 Task: Plan a team-building charity run for the 21st at 8 AM.
Action: Mouse moved to (43, 68)
Screenshot: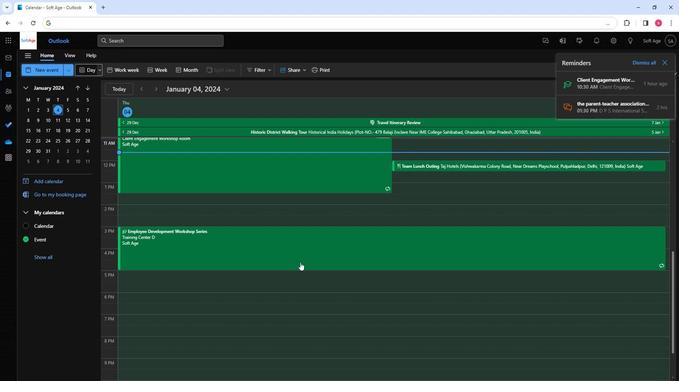
Action: Mouse pressed left at (43, 68)
Screenshot: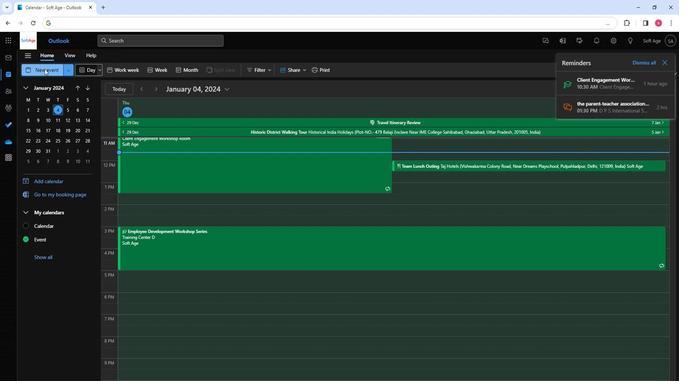 
Action: Mouse moved to (195, 117)
Screenshot: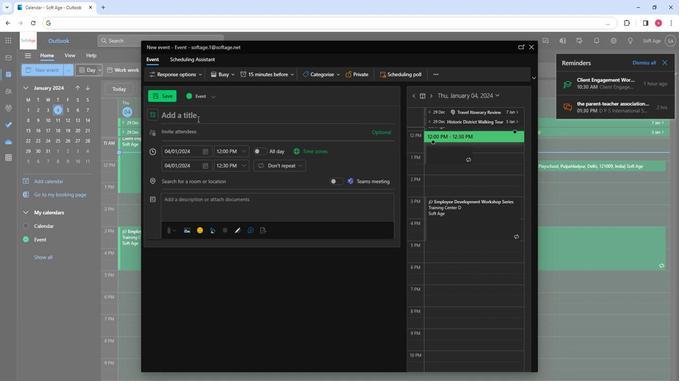 
Action: Key pressed <Key.shift>Team-<Key.shift>Buui<Key.backspace><Key.backspace>ilding<Key.space><Key.shift>Charity<Key.space><Key.shift>Run
Screenshot: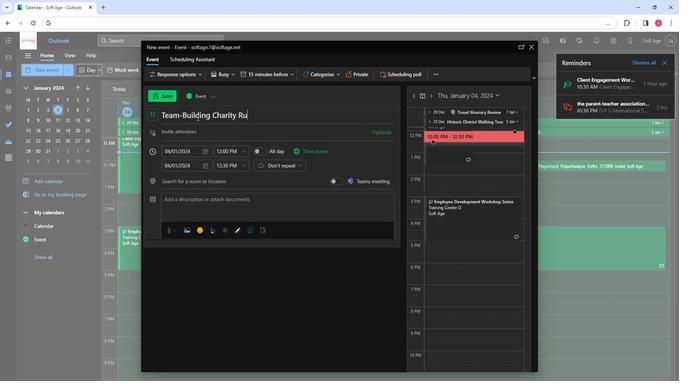 
Action: Mouse moved to (227, 134)
Screenshot: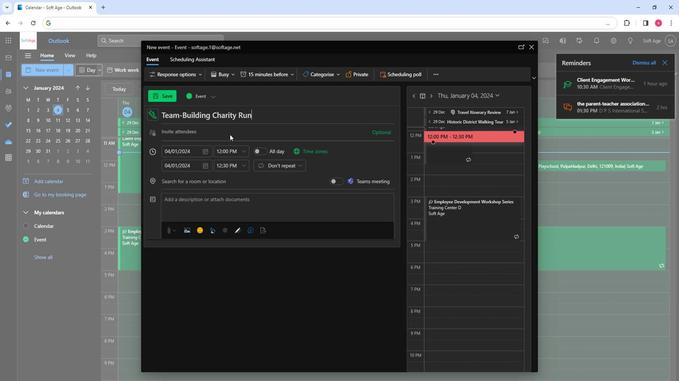 
Action: Mouse pressed left at (227, 134)
Screenshot: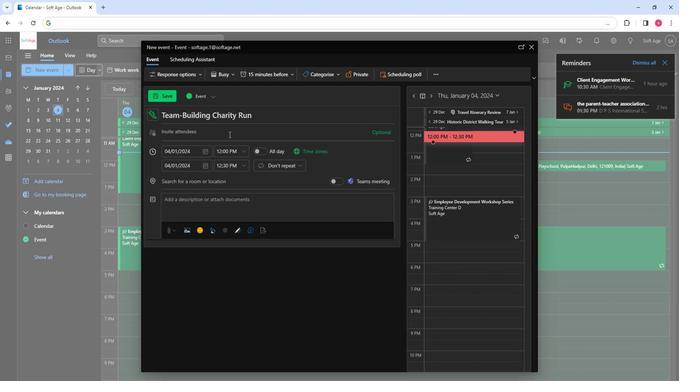 
Action: Key pressed so
Screenshot: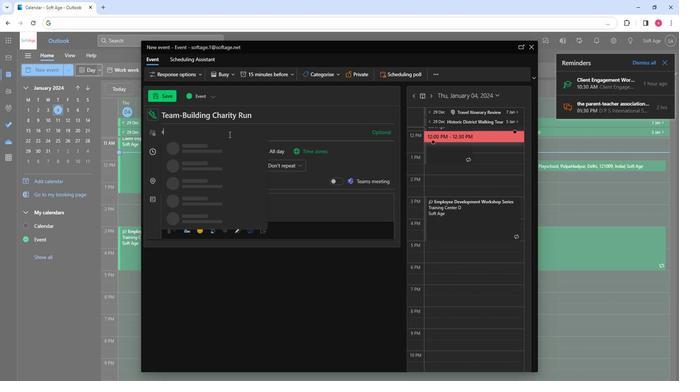 
Action: Mouse moved to (211, 170)
Screenshot: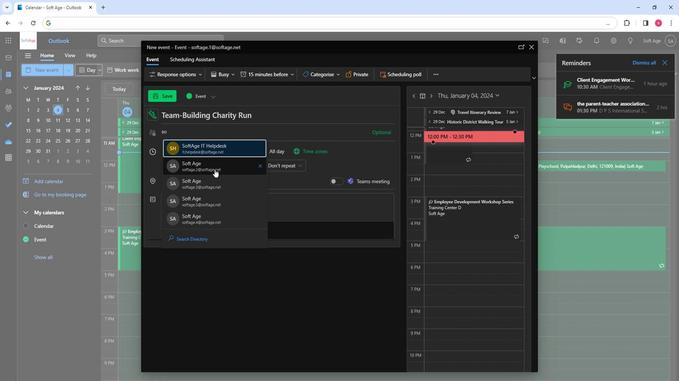 
Action: Mouse pressed left at (211, 170)
Screenshot: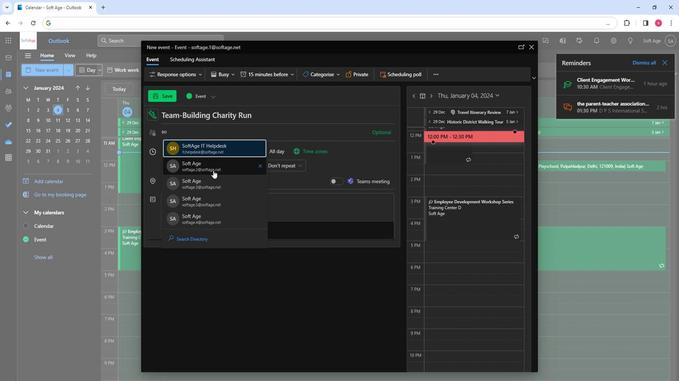 
Action: Key pressed so
Screenshot: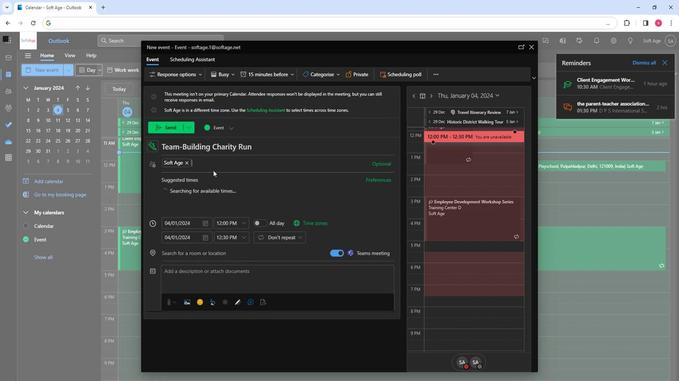
Action: Mouse moved to (227, 210)
Screenshot: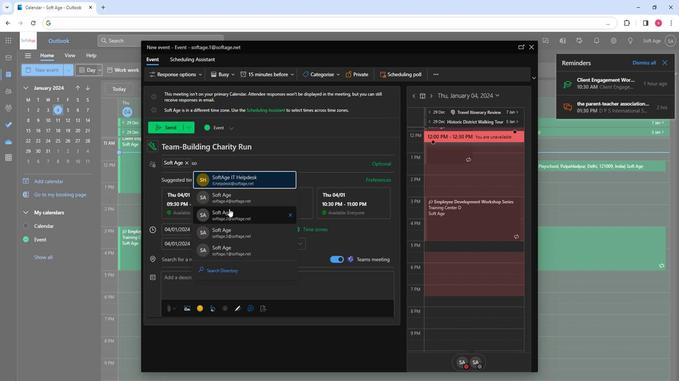 
Action: Mouse pressed left at (227, 210)
Screenshot: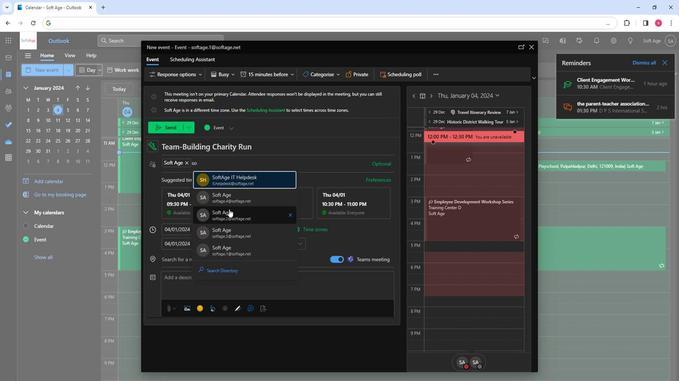 
Action: Mouse moved to (205, 229)
Screenshot: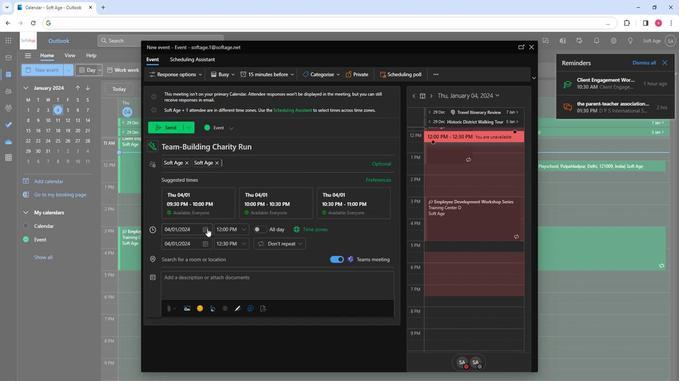 
Action: Mouse pressed left at (205, 229)
Screenshot: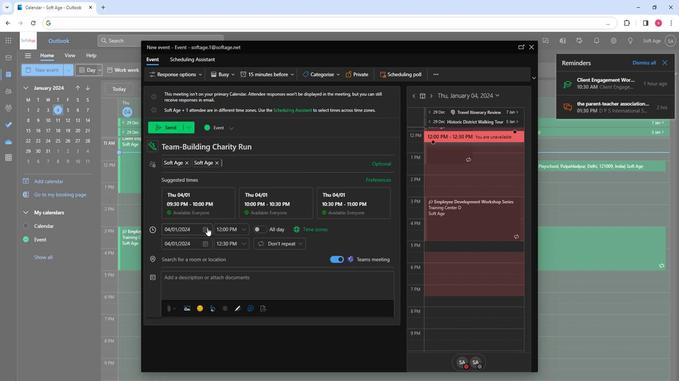 
Action: Mouse moved to (213, 268)
Screenshot: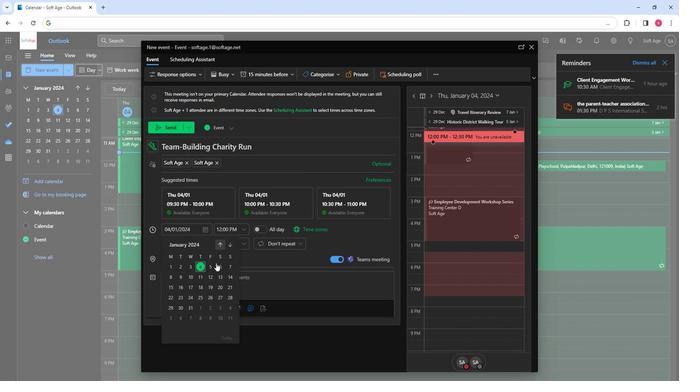 
Action: Mouse scrolled (213, 268) with delta (0, 0)
Screenshot: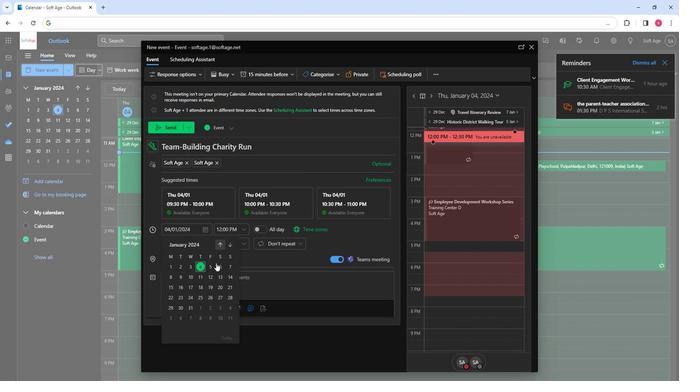
Action: Mouse moved to (213, 280)
Screenshot: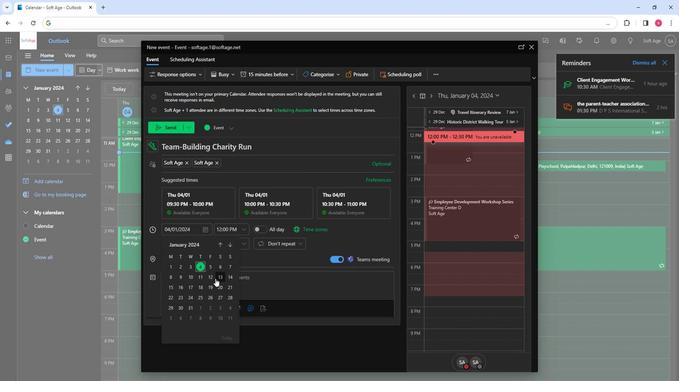 
Action: Mouse scrolled (213, 279) with delta (0, 0)
Screenshot: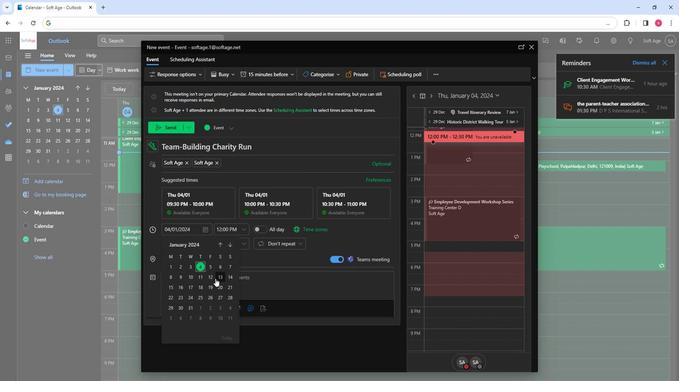 
Action: Mouse moved to (229, 288)
Screenshot: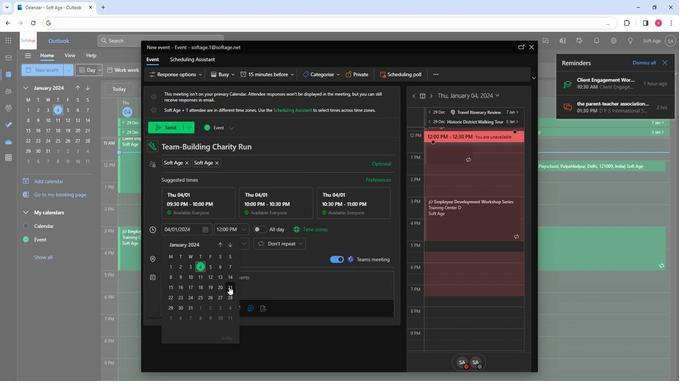 
Action: Mouse pressed left at (229, 288)
Screenshot: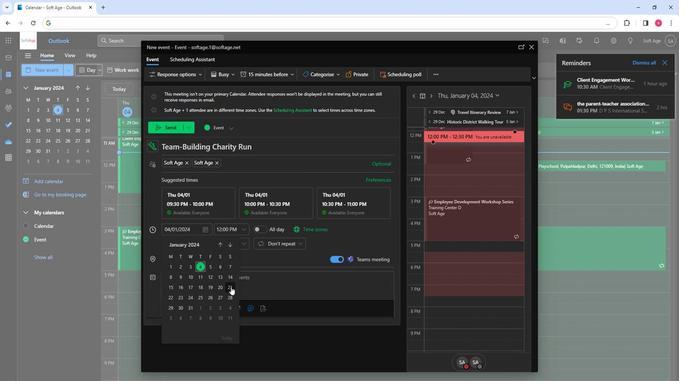 
Action: Mouse moved to (243, 231)
Screenshot: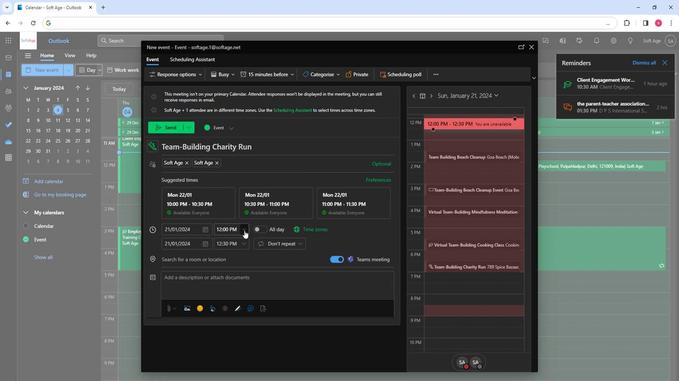 
Action: Mouse pressed left at (243, 231)
Screenshot: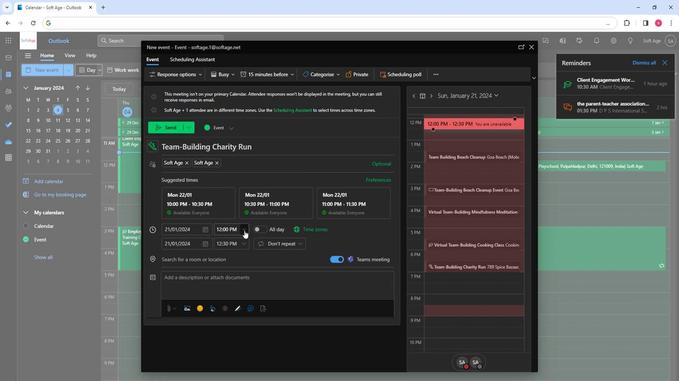
Action: Mouse moved to (231, 270)
Screenshot: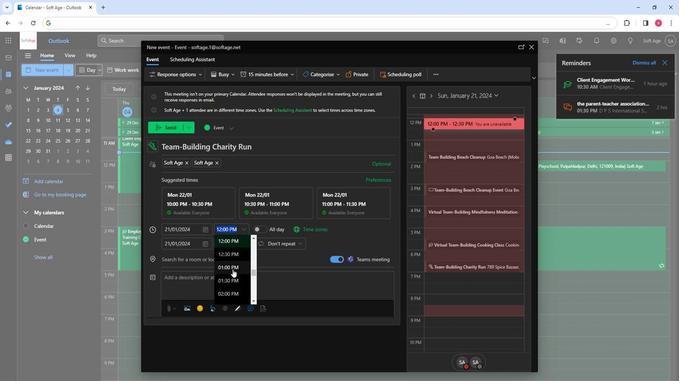 
Action: Mouse scrolled (231, 270) with delta (0, 0)
Screenshot: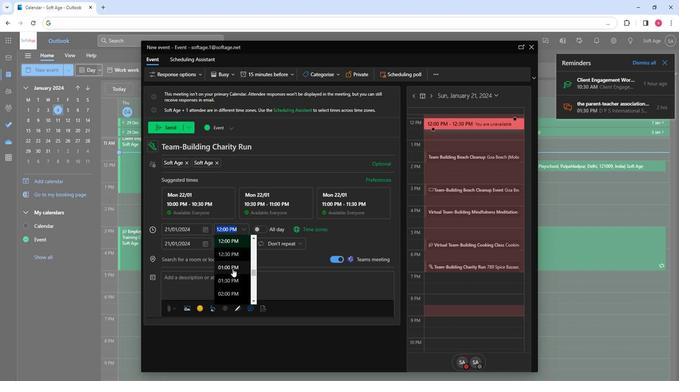 
Action: Mouse moved to (233, 270)
Screenshot: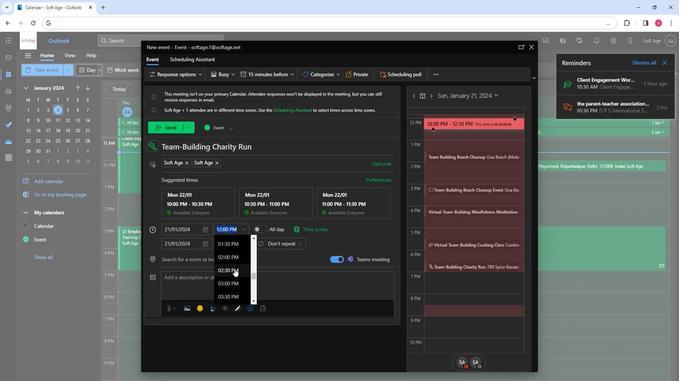 
Action: Mouse scrolled (233, 270) with delta (0, 0)
Screenshot: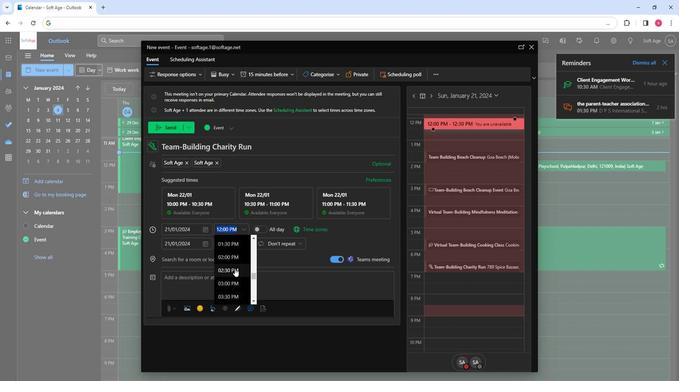 
Action: Mouse scrolled (233, 270) with delta (0, 0)
Screenshot: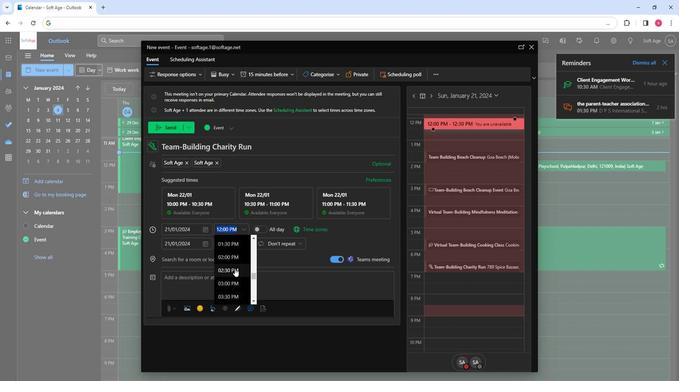 
Action: Mouse scrolled (233, 270) with delta (0, 0)
Screenshot: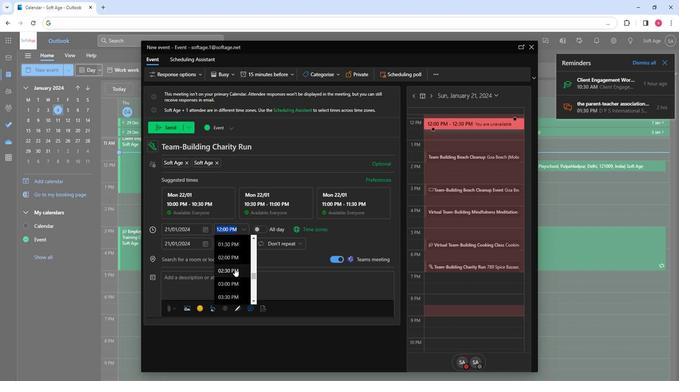 
Action: Mouse scrolled (233, 270) with delta (0, 0)
Screenshot: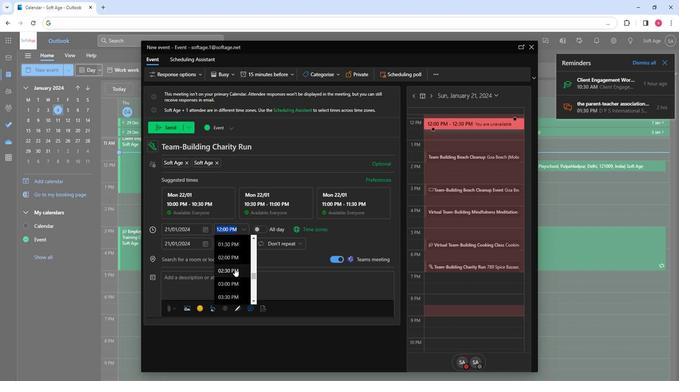 
Action: Mouse scrolled (233, 270) with delta (0, 0)
Screenshot: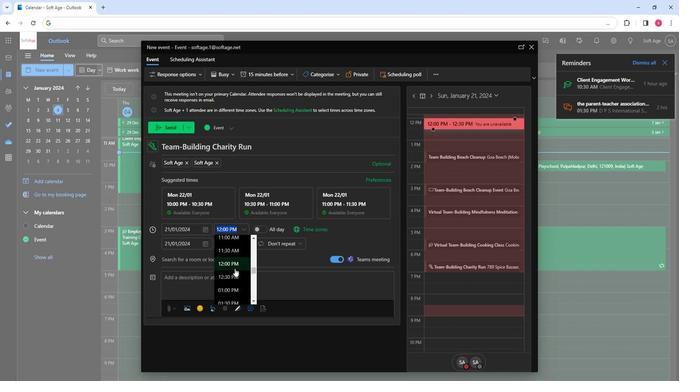 
Action: Mouse moved to (229, 283)
Screenshot: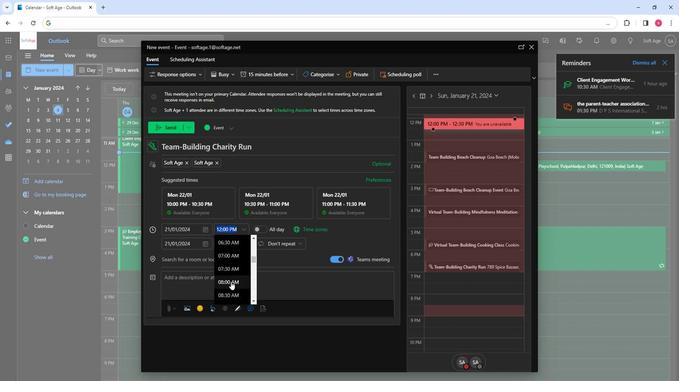 
Action: Mouse pressed left at (229, 283)
Screenshot: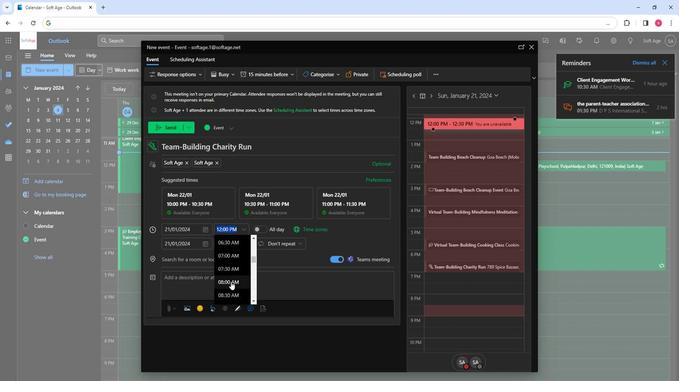 
Action: Mouse moved to (200, 257)
Screenshot: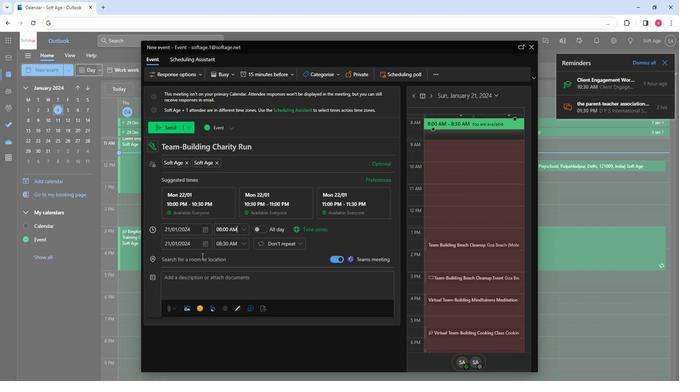 
Action: Mouse pressed left at (200, 257)
Screenshot: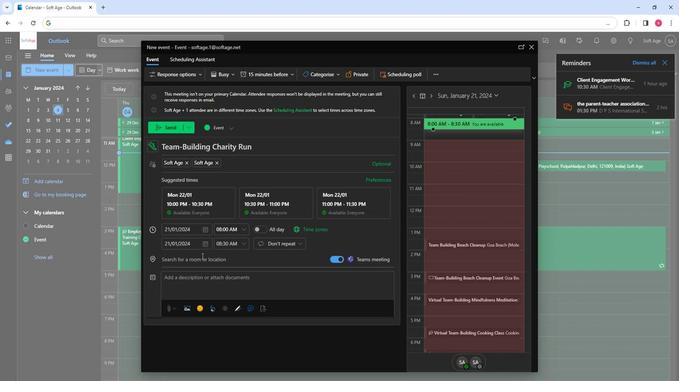 
Action: Mouse moved to (210, 222)
Screenshot: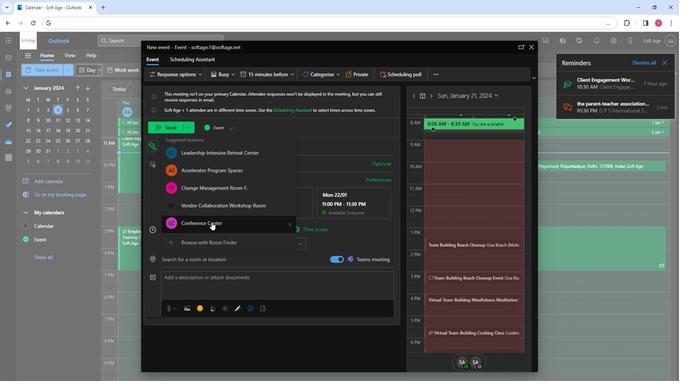 
Action: Mouse pressed left at (210, 222)
Screenshot: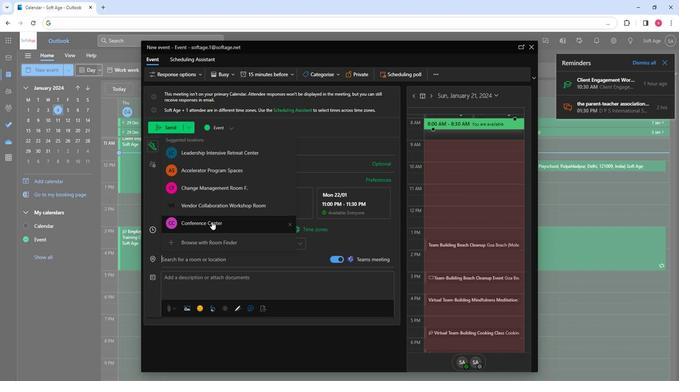 
Action: Mouse moved to (189, 284)
Screenshot: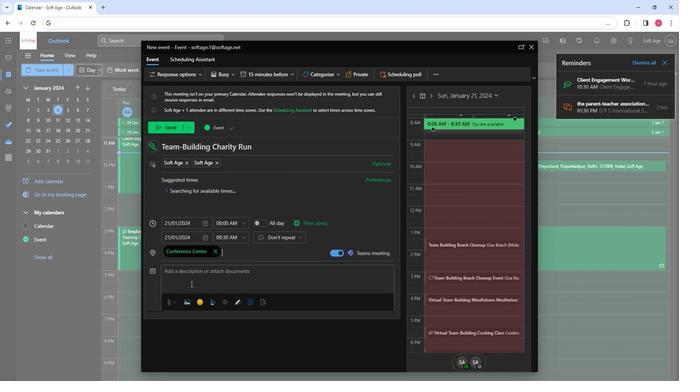 
Action: Mouse pressed left at (189, 284)
Screenshot: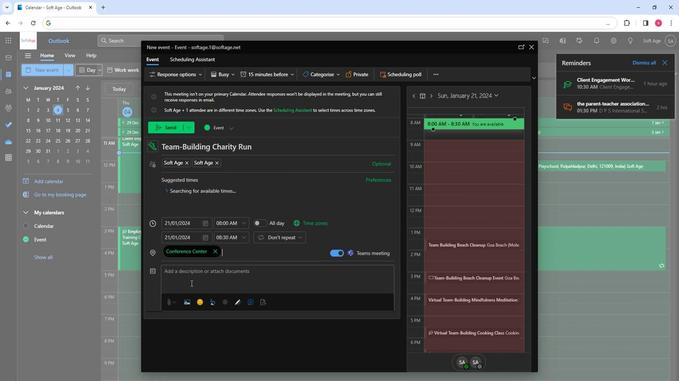 
Action: Mouse moved to (189, 284)
Screenshot: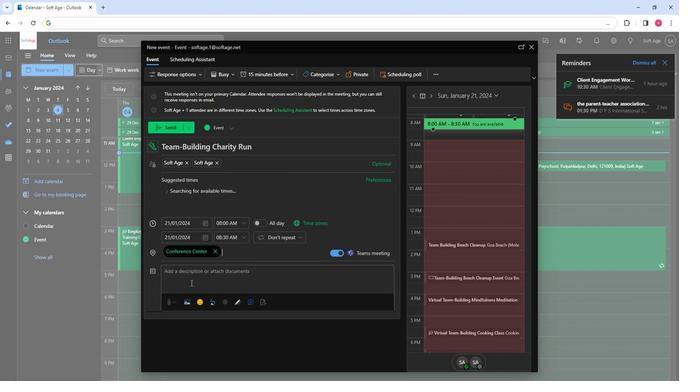 
Action: Key pressed <Key.shift>Unite<Key.space>a<Key.backspace>do<Key.backspace><Key.backspace>for<Key.space>a<Key.space>purpose<Key.space>with<Key.space>a<Key.space>team-building<Key.space>charity<Key.space>run.<Key.space><Key.shift>Foster<Key.space>camaraderie,<Key.space>promote<Key.space>wellness,<Key.space>and<Key.space>make<Key.space>a<Key.space>positive<Key.space>impact<Key.space>by<Key.space>collectively<Key.space>supppo<Key.backspace><Key.backspace>orting<Key.space>a<Key.space>charitable<Key.space>cause<Key.space>through<Key.space>a<Key.space>meaning<Key.space>run.
Screenshot: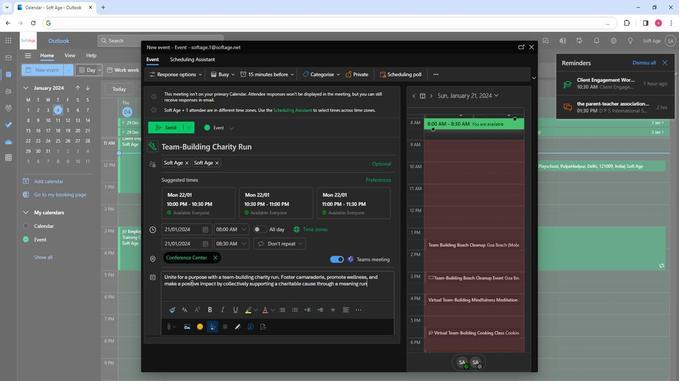 
Action: Mouse moved to (222, 287)
Screenshot: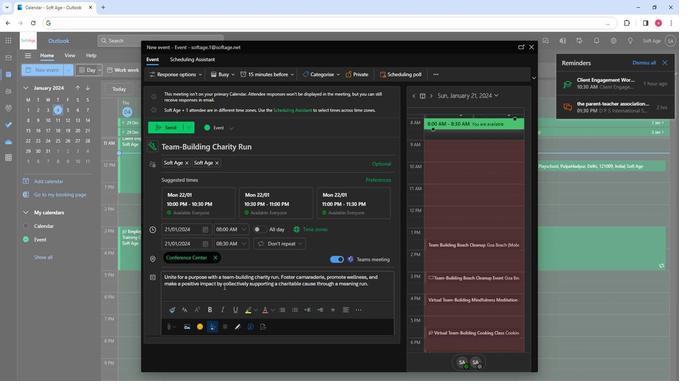 
Action: Mouse pressed left at (222, 287)
Screenshot: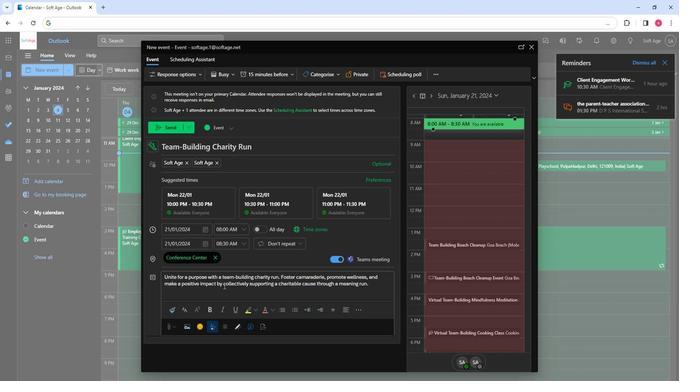 
Action: Mouse moved to (222, 286)
Screenshot: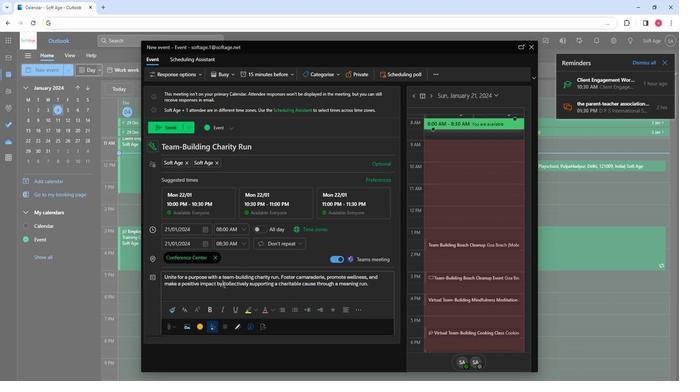 
Action: Mouse pressed left at (222, 286)
Screenshot: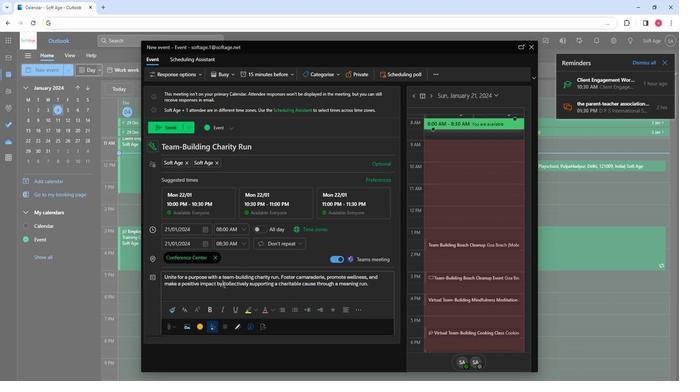
Action: Mouse pressed left at (222, 286)
Screenshot: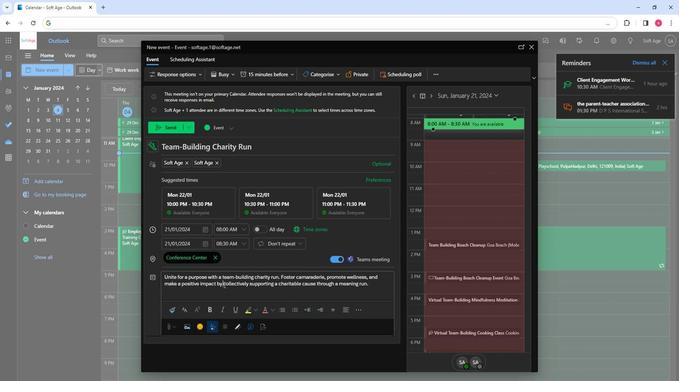 
Action: Mouse moved to (206, 286)
Screenshot: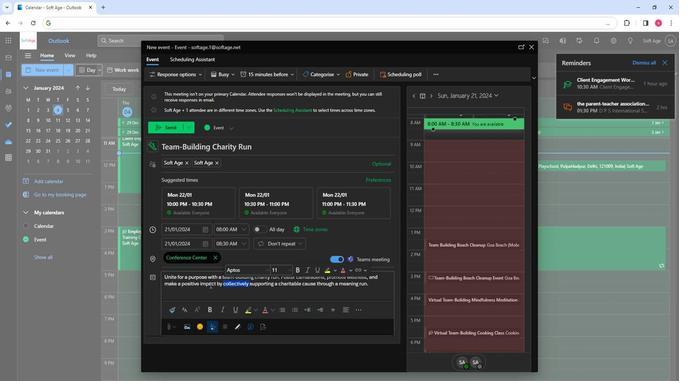 
Action: Mouse pressed left at (206, 286)
Screenshot: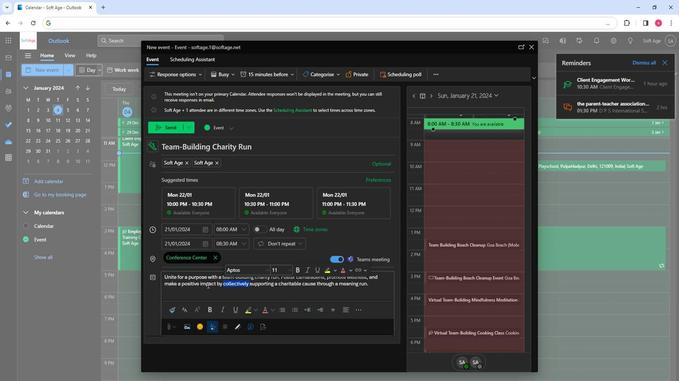
Action: Mouse moved to (205, 286)
Screenshot: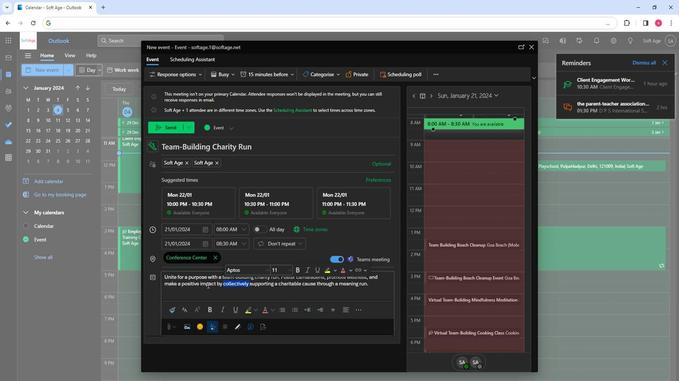 
Action: Mouse pressed left at (205, 286)
Screenshot: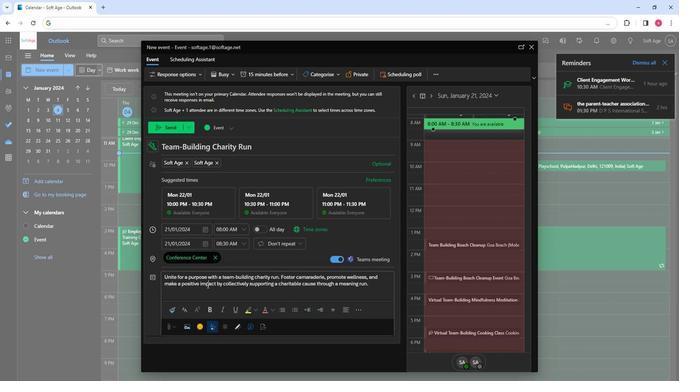 
Action: Mouse pressed left at (205, 286)
Screenshot: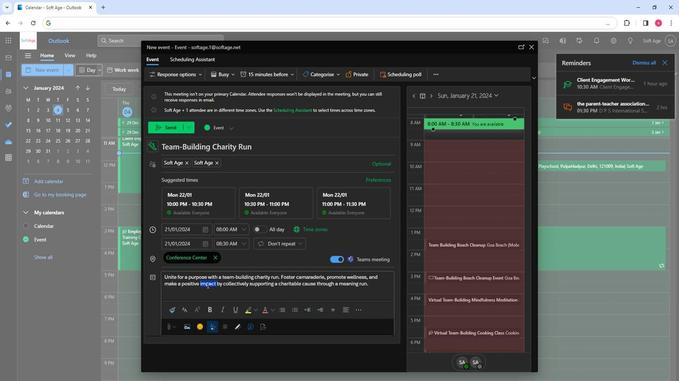 
Action: Mouse moved to (184, 313)
Screenshot: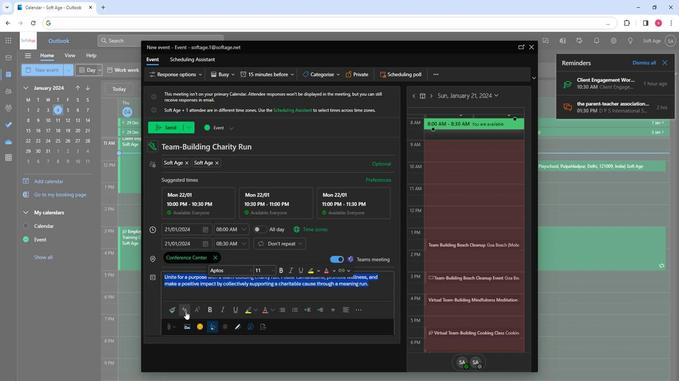 
Action: Mouse pressed left at (184, 313)
Screenshot: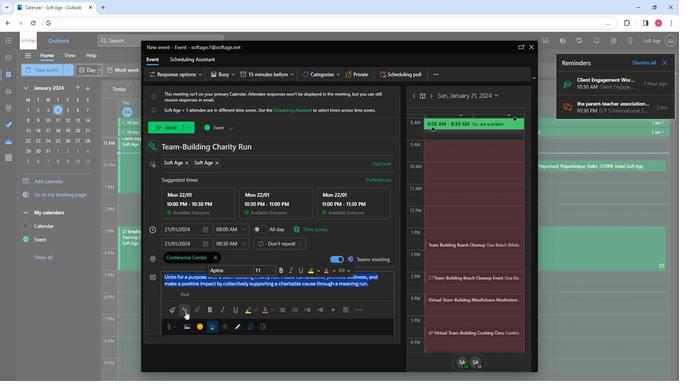 
Action: Mouse moved to (205, 284)
Screenshot: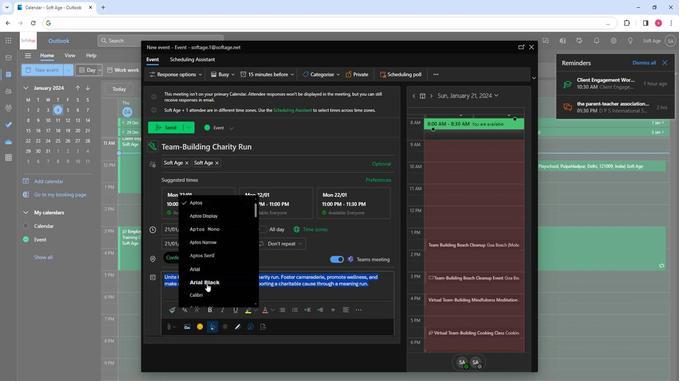 
Action: Mouse scrolled (205, 284) with delta (0, 0)
Screenshot: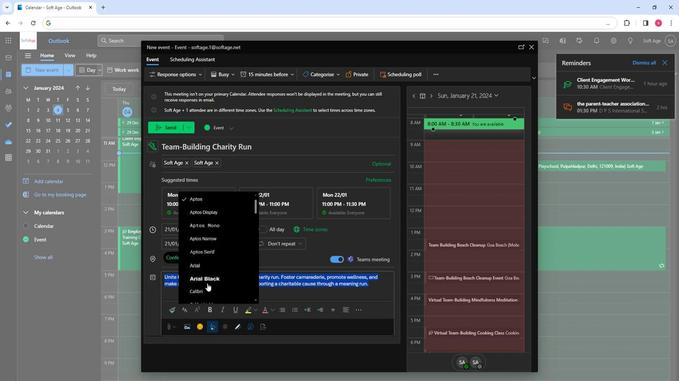 
Action: Mouse moved to (205, 284)
Screenshot: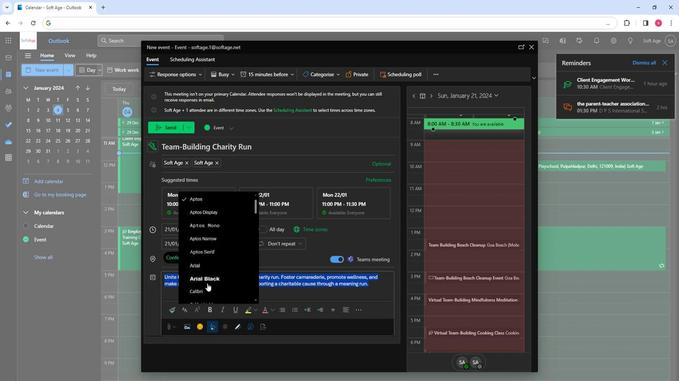 
Action: Mouse scrolled (205, 284) with delta (0, 0)
Screenshot: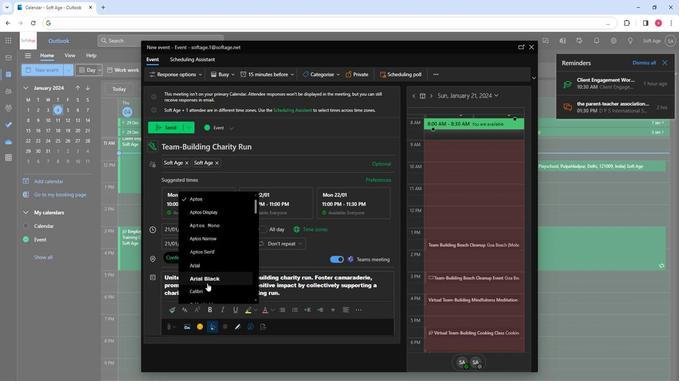 
Action: Mouse moved to (205, 283)
Screenshot: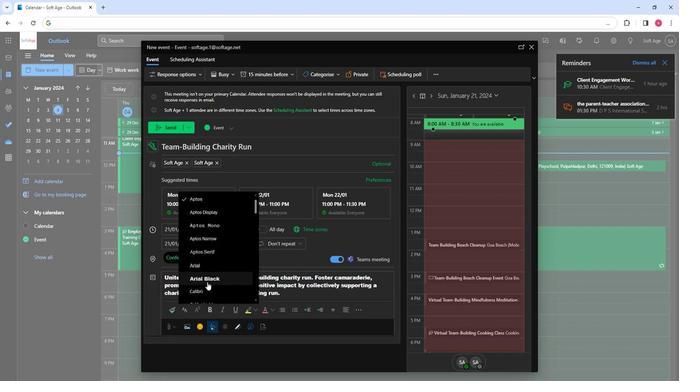 
Action: Mouse scrolled (205, 283) with delta (0, 0)
Screenshot: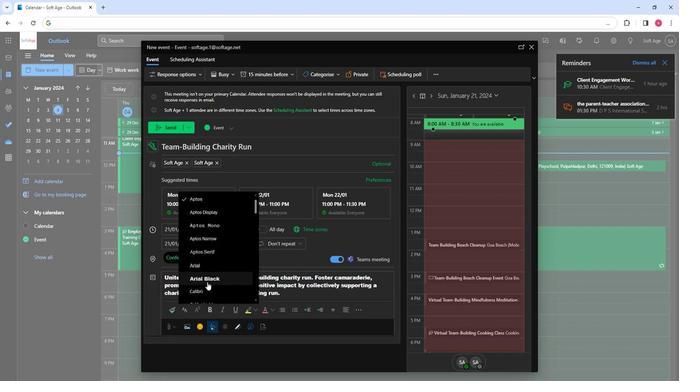 
Action: Mouse moved to (204, 249)
Screenshot: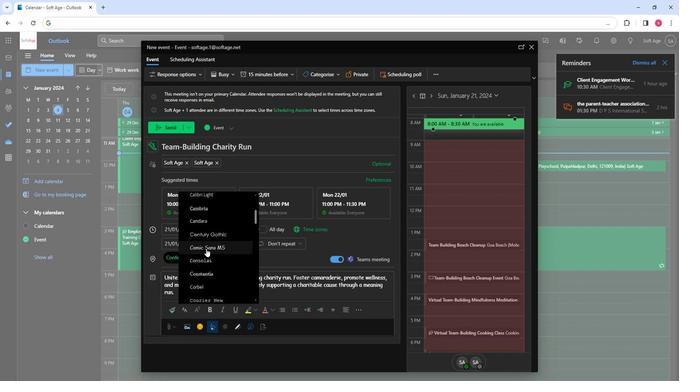 
Action: Mouse pressed left at (204, 249)
Screenshot: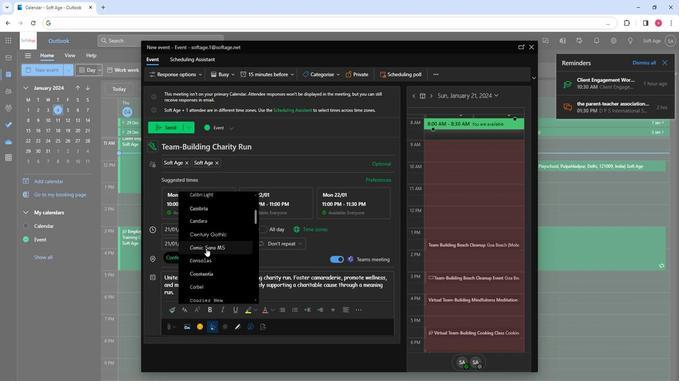 
Action: Mouse moved to (219, 312)
Screenshot: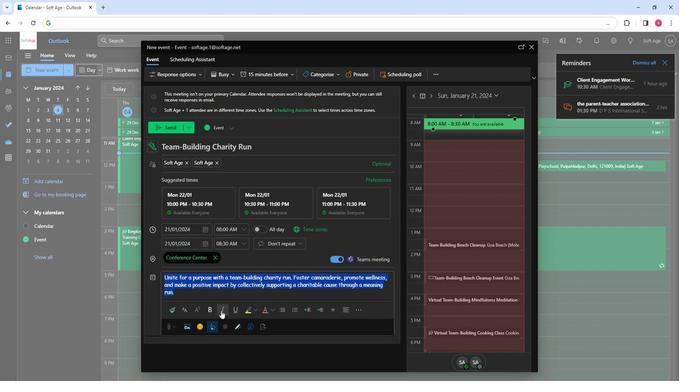 
Action: Mouse pressed left at (219, 312)
Screenshot: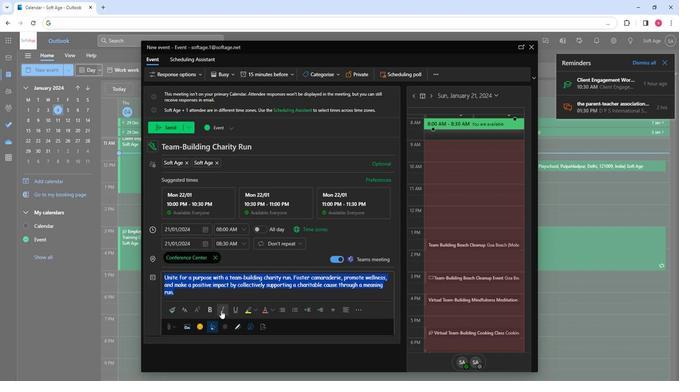
Action: Mouse moved to (254, 312)
Screenshot: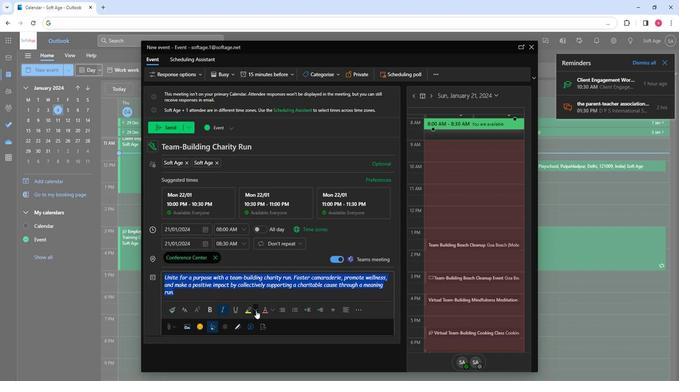 
Action: Mouse pressed left at (254, 312)
Screenshot: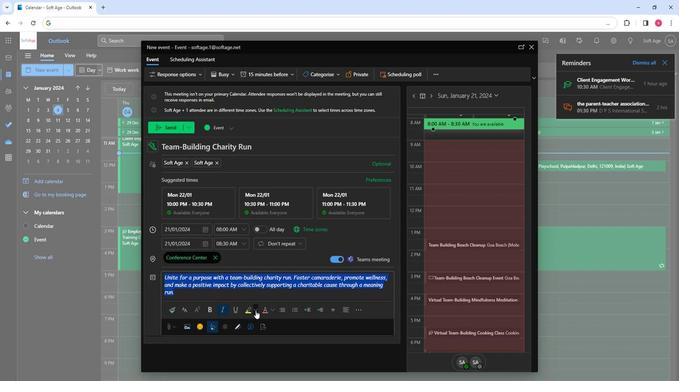 
Action: Mouse moved to (259, 326)
Screenshot: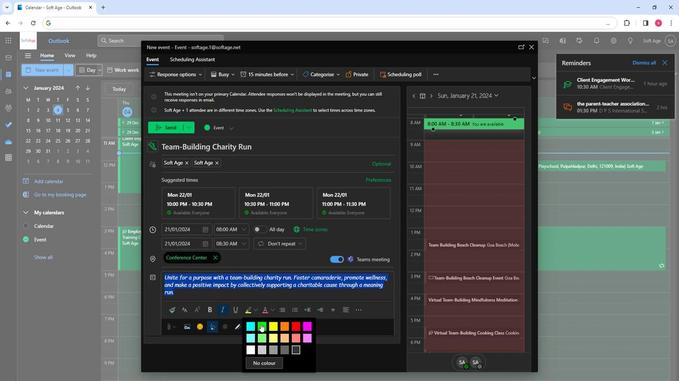 
Action: Mouse pressed left at (259, 326)
Screenshot: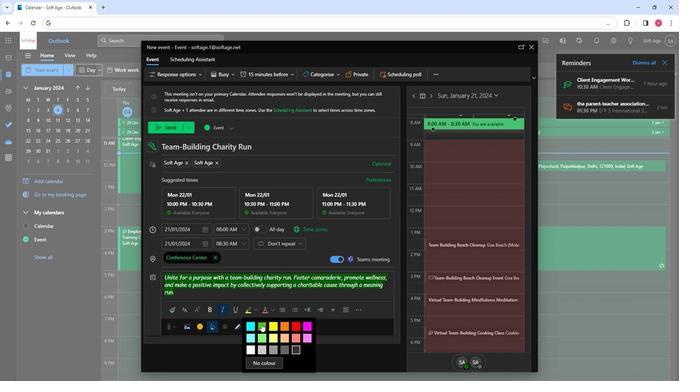 
Action: Mouse moved to (319, 312)
Screenshot: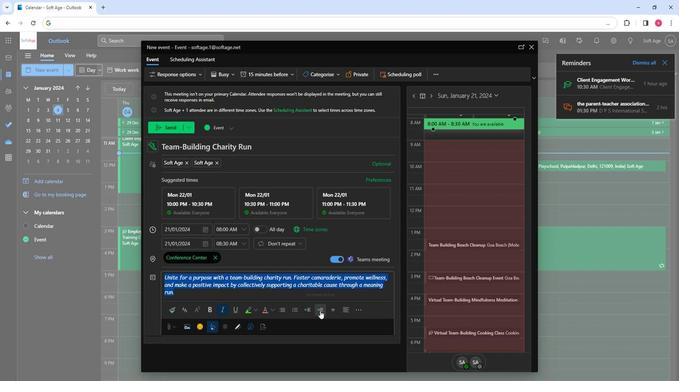 
Action: Mouse pressed left at (319, 312)
Screenshot: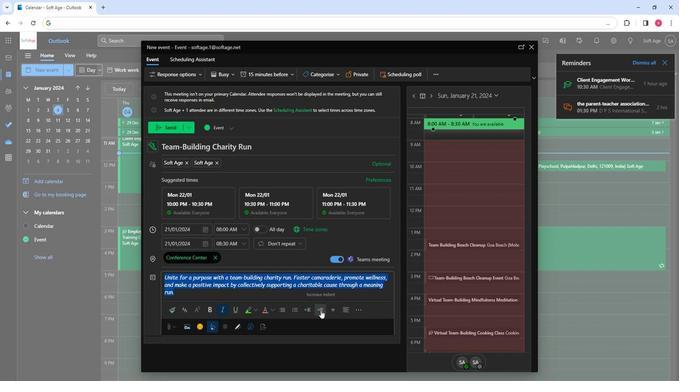 
Action: Mouse moved to (348, 297)
Screenshot: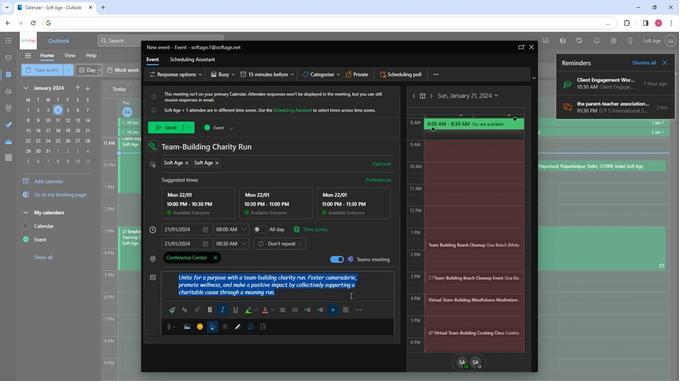 
Action: Mouse pressed left at (348, 297)
Screenshot: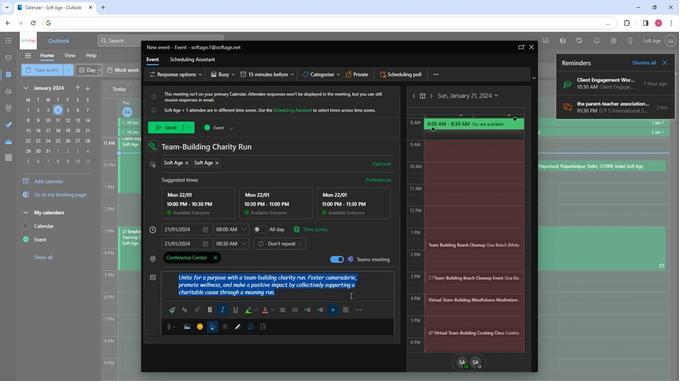 
Action: Mouse moved to (177, 127)
Screenshot: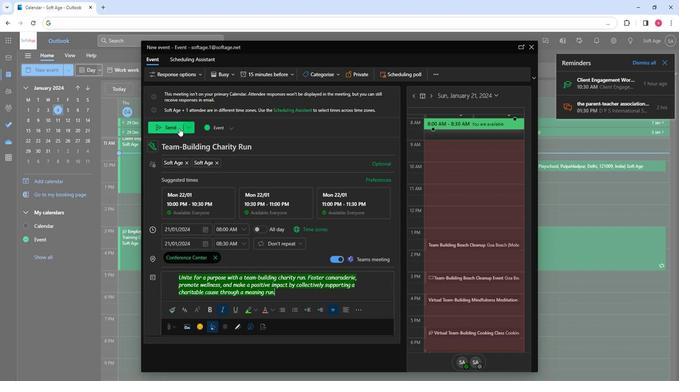 
Action: Mouse pressed left at (177, 127)
Screenshot: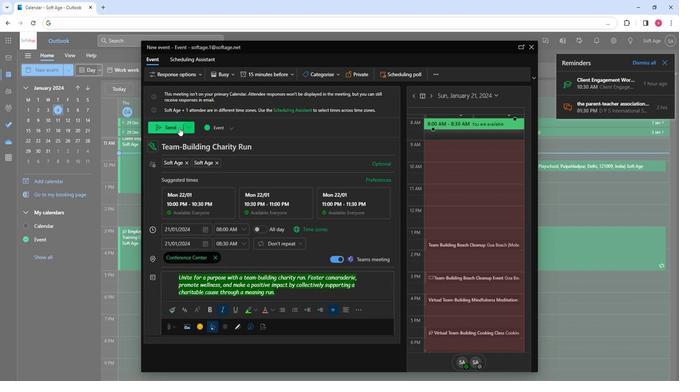 
Action: Mouse moved to (284, 264)
Screenshot: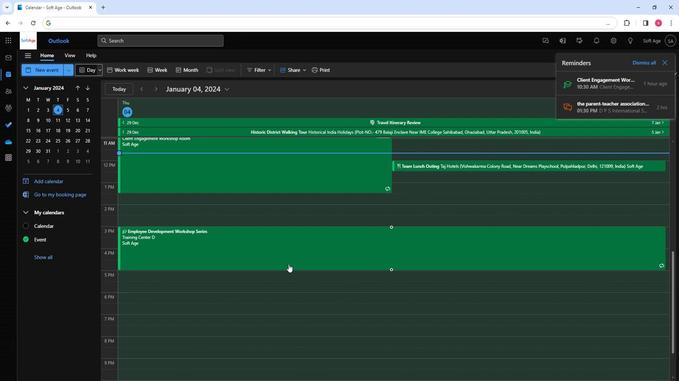 
